 Task: Look for organic products only.
Action: Mouse pressed left at (25, 125)
Screenshot: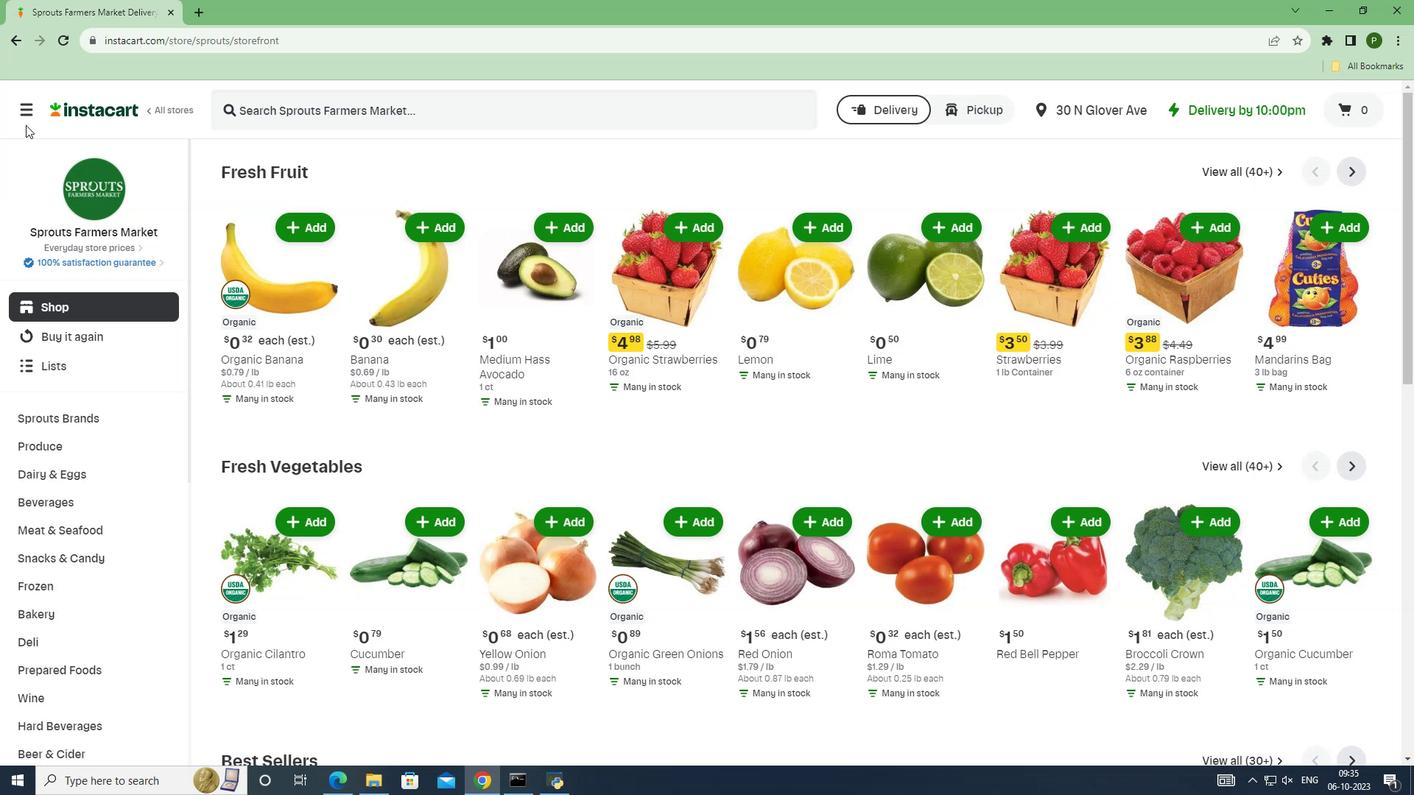 
Action: Mouse moved to (25, 116)
Screenshot: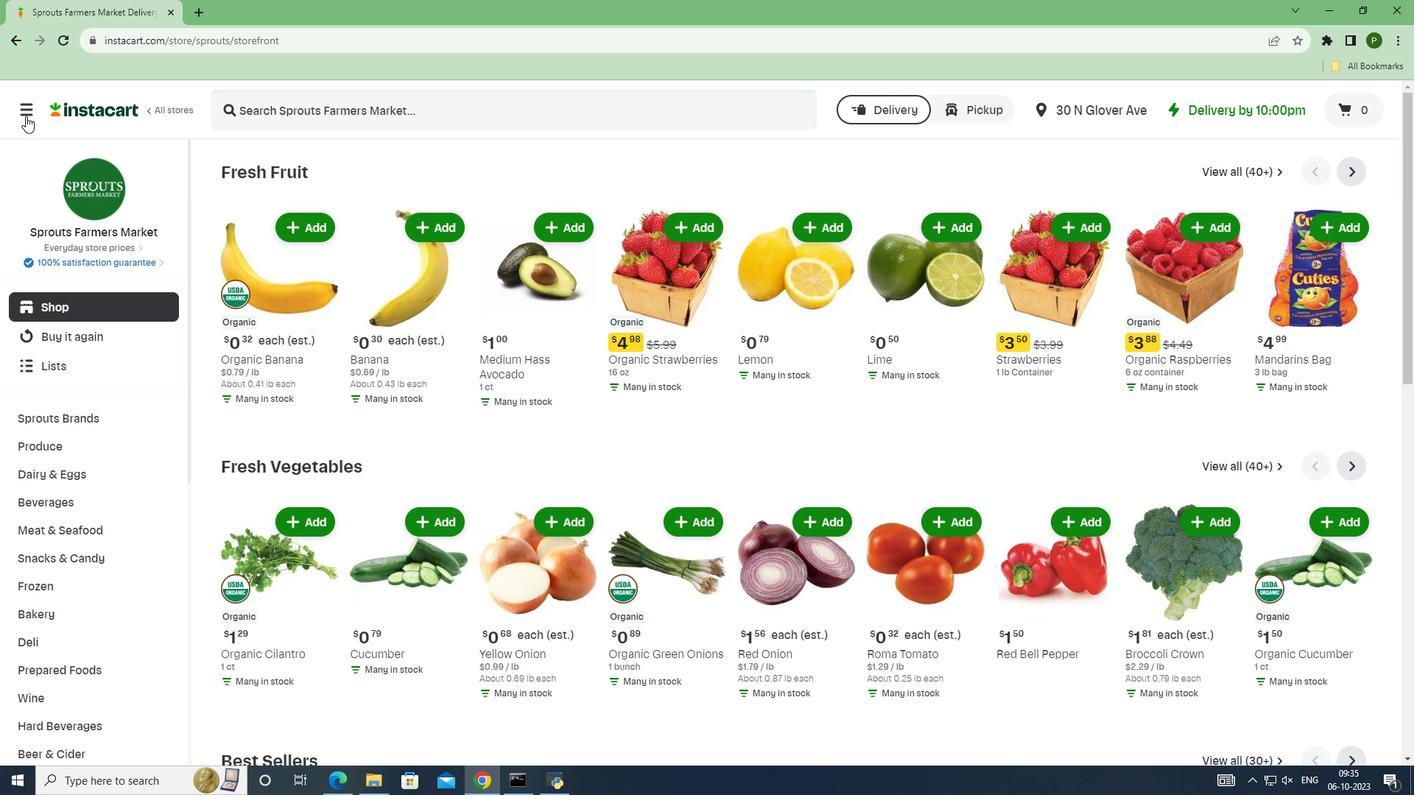 
Action: Mouse pressed left at (25, 116)
Screenshot: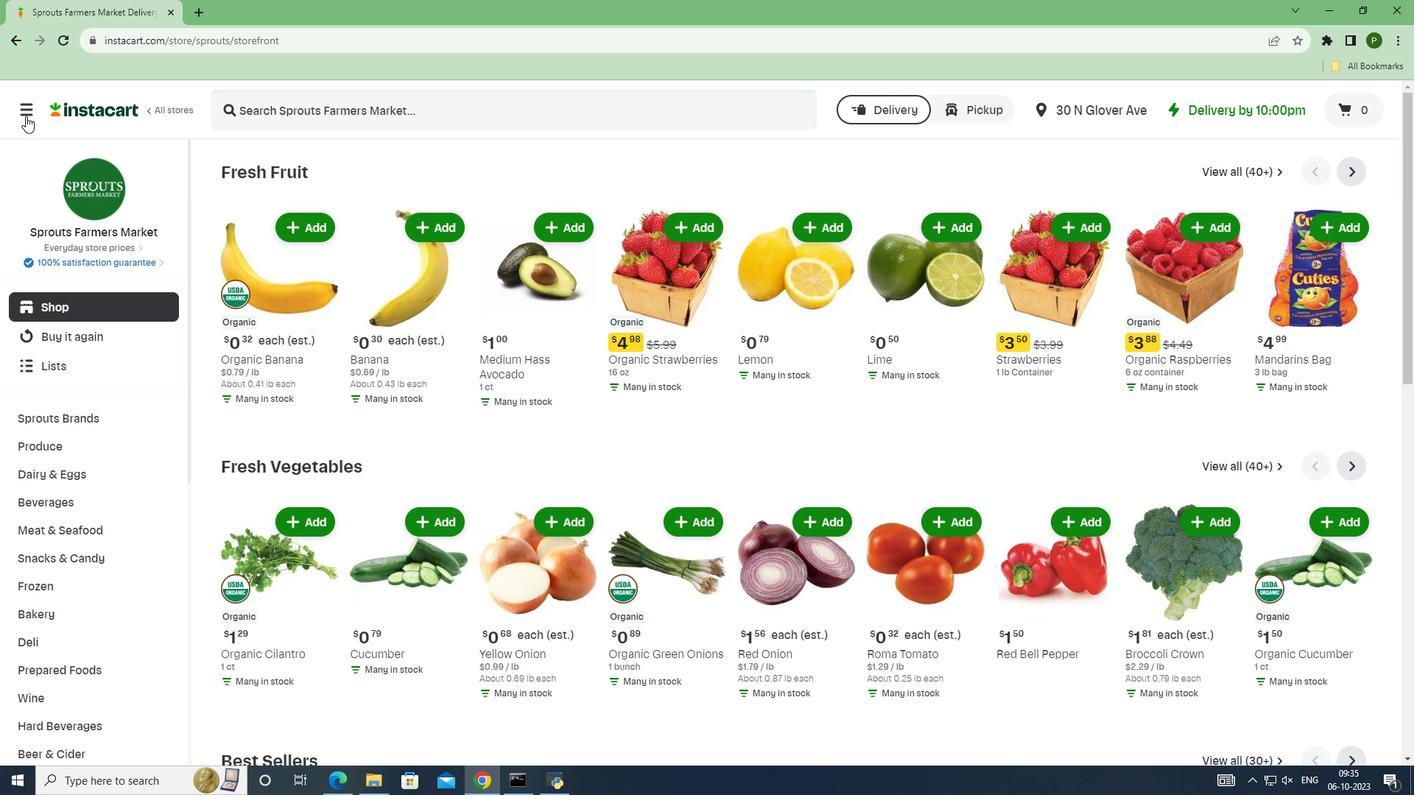 
Action: Mouse moved to (46, 386)
Screenshot: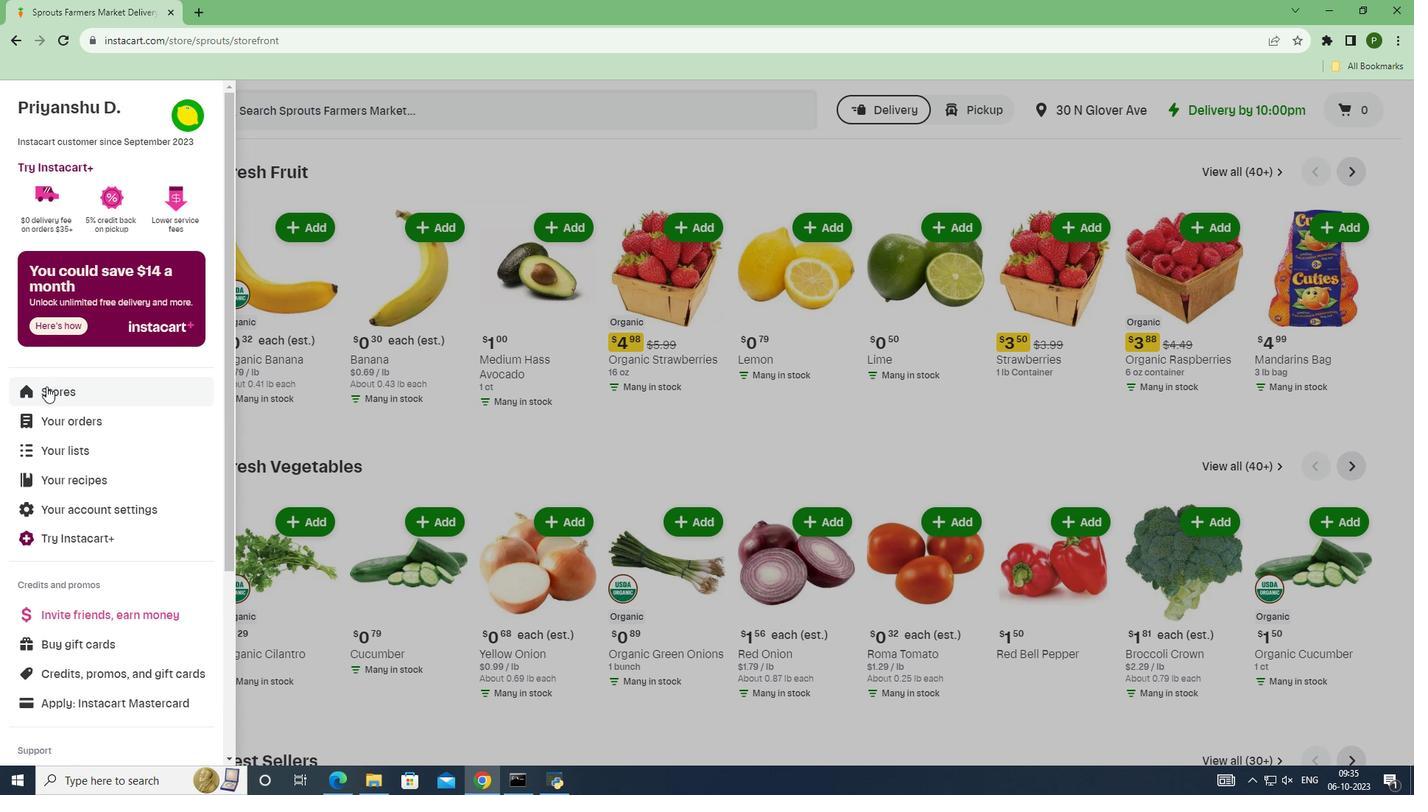 
Action: Mouse pressed left at (46, 386)
Screenshot: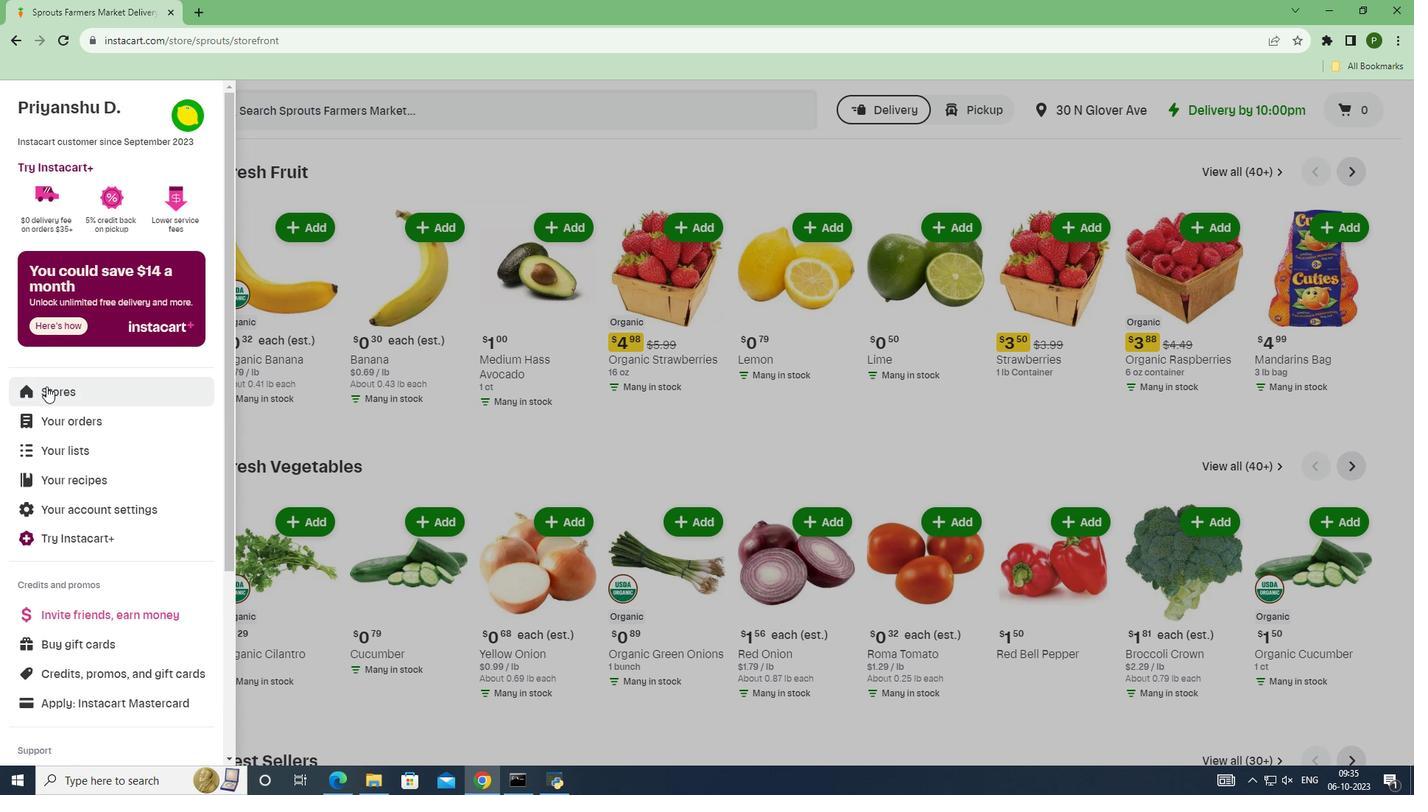 
Action: Mouse moved to (326, 173)
Screenshot: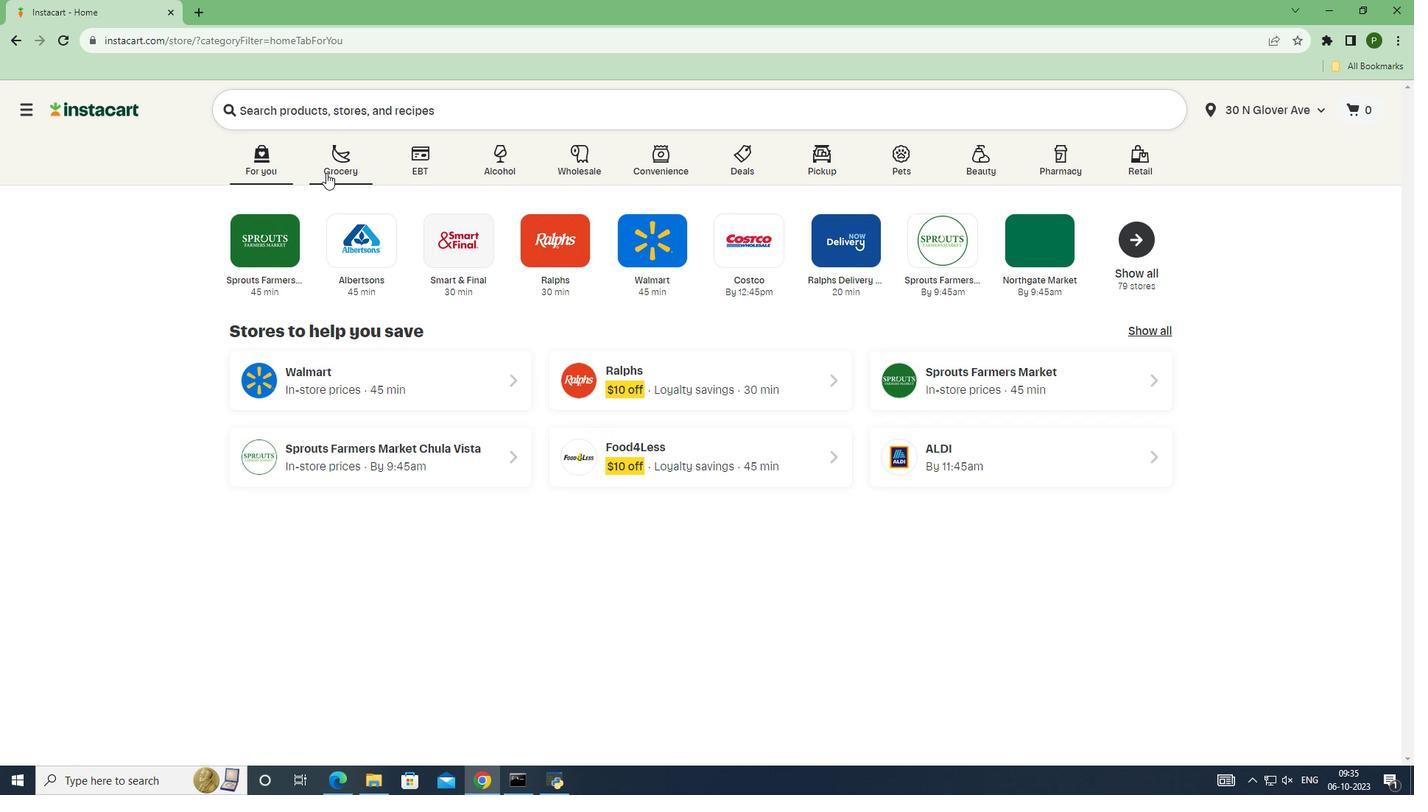 
Action: Mouse pressed left at (326, 173)
Screenshot: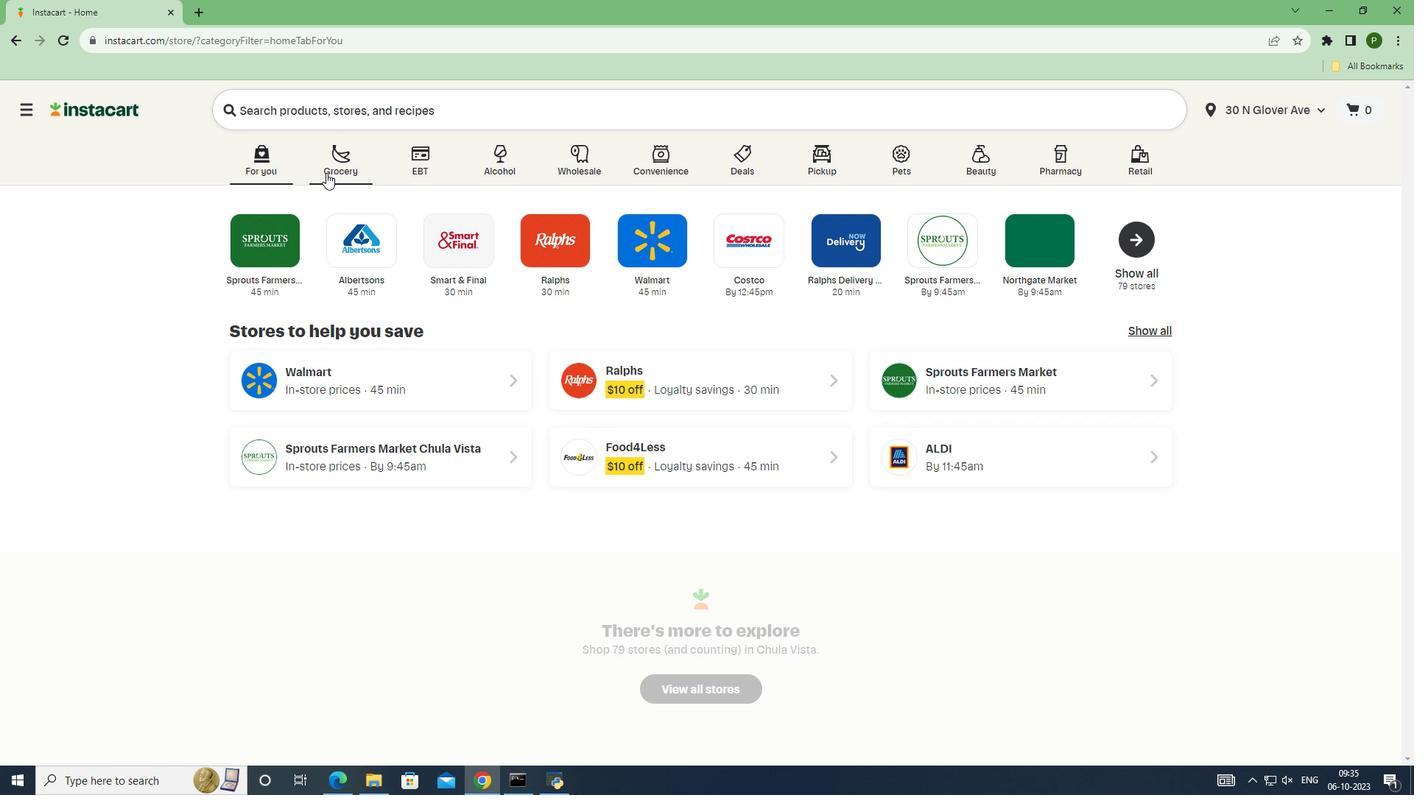 
Action: Mouse moved to (899, 337)
Screenshot: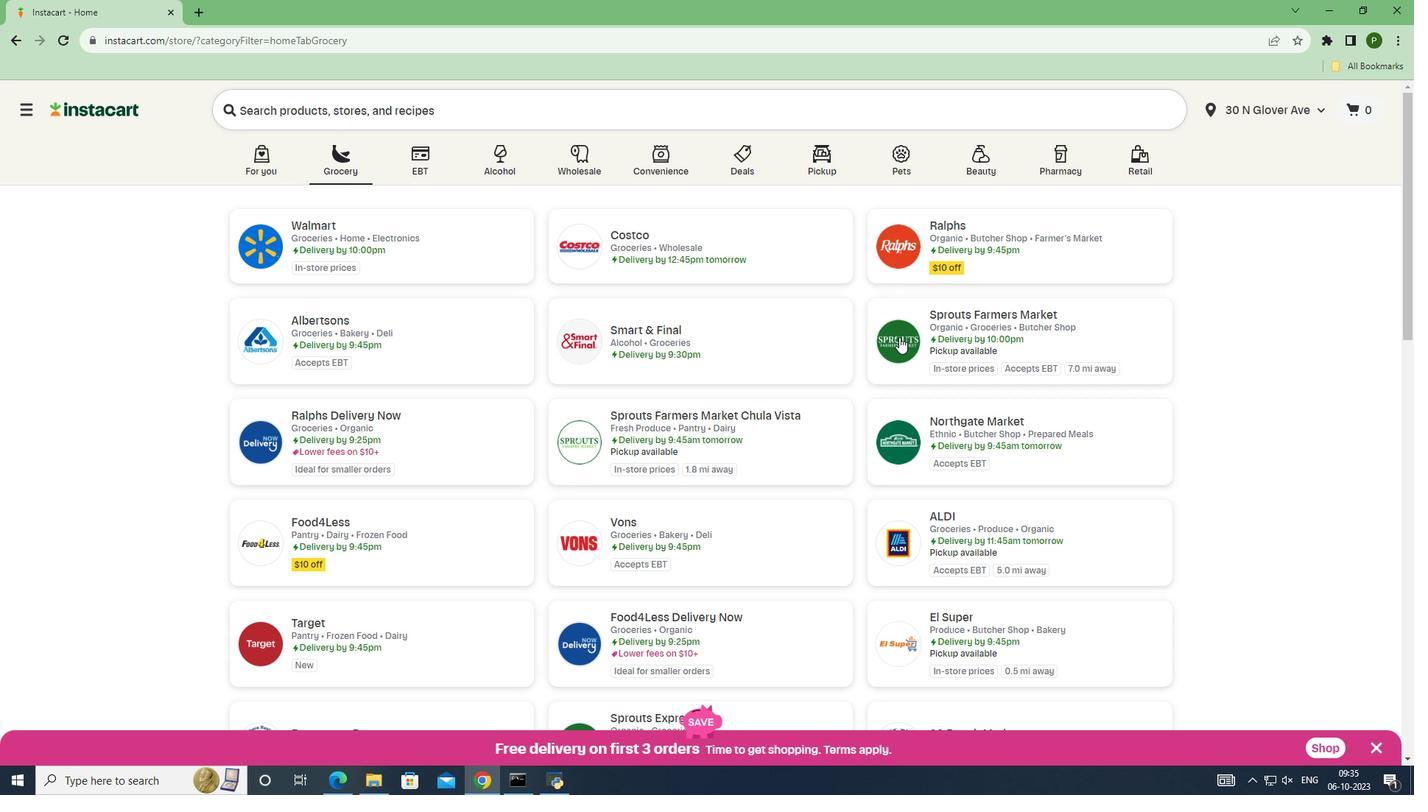 
Action: Mouse pressed left at (899, 337)
Screenshot: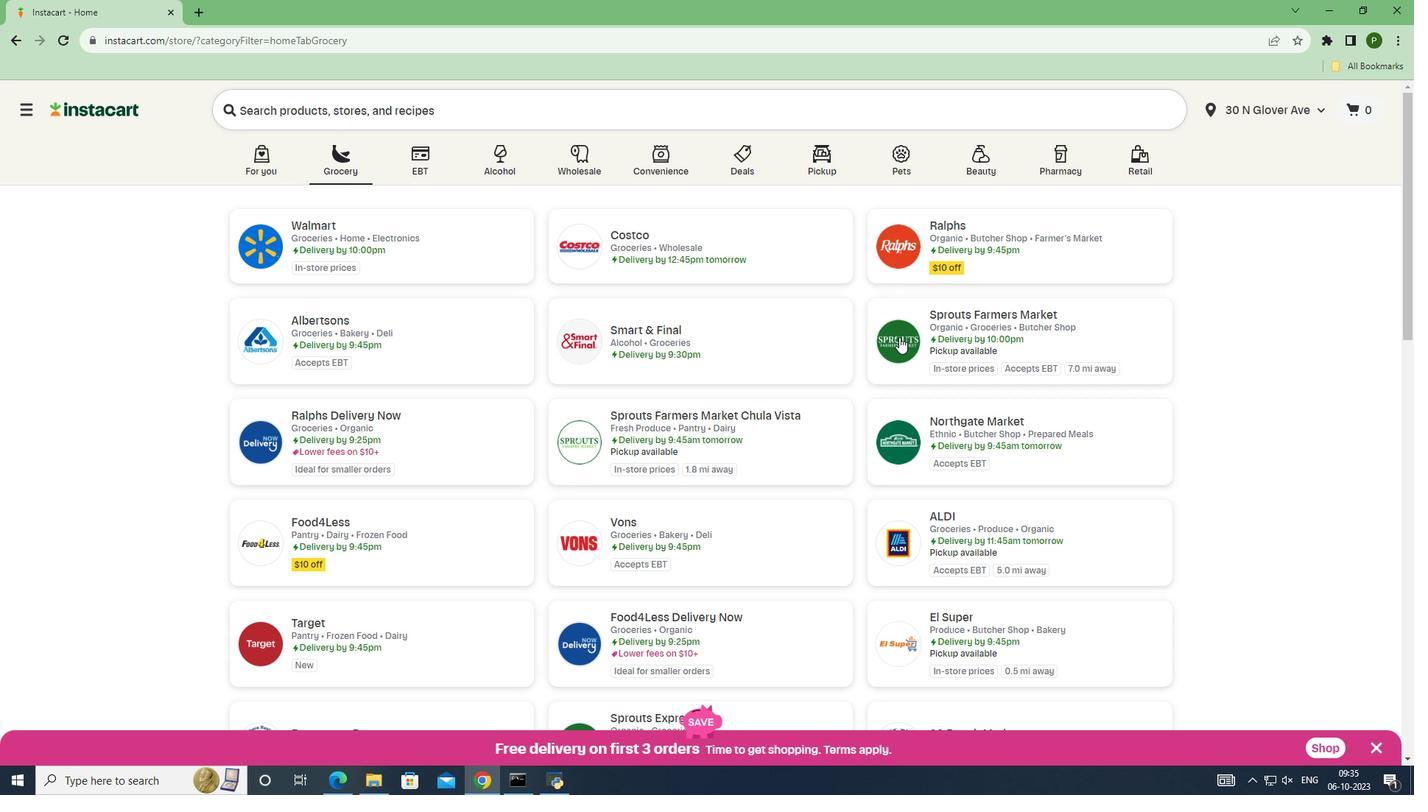 
Action: Mouse moved to (114, 414)
Screenshot: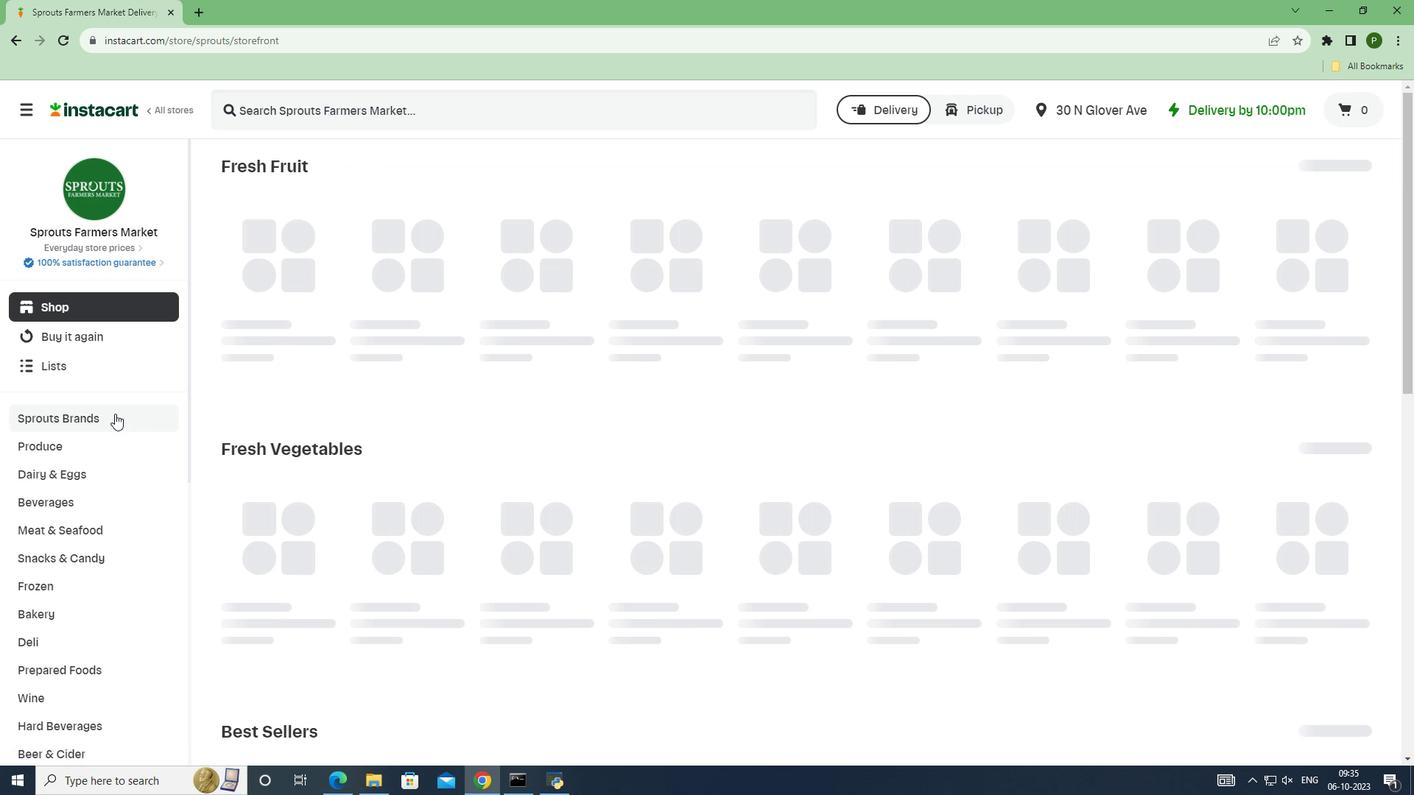 
Action: Mouse pressed left at (114, 414)
Screenshot: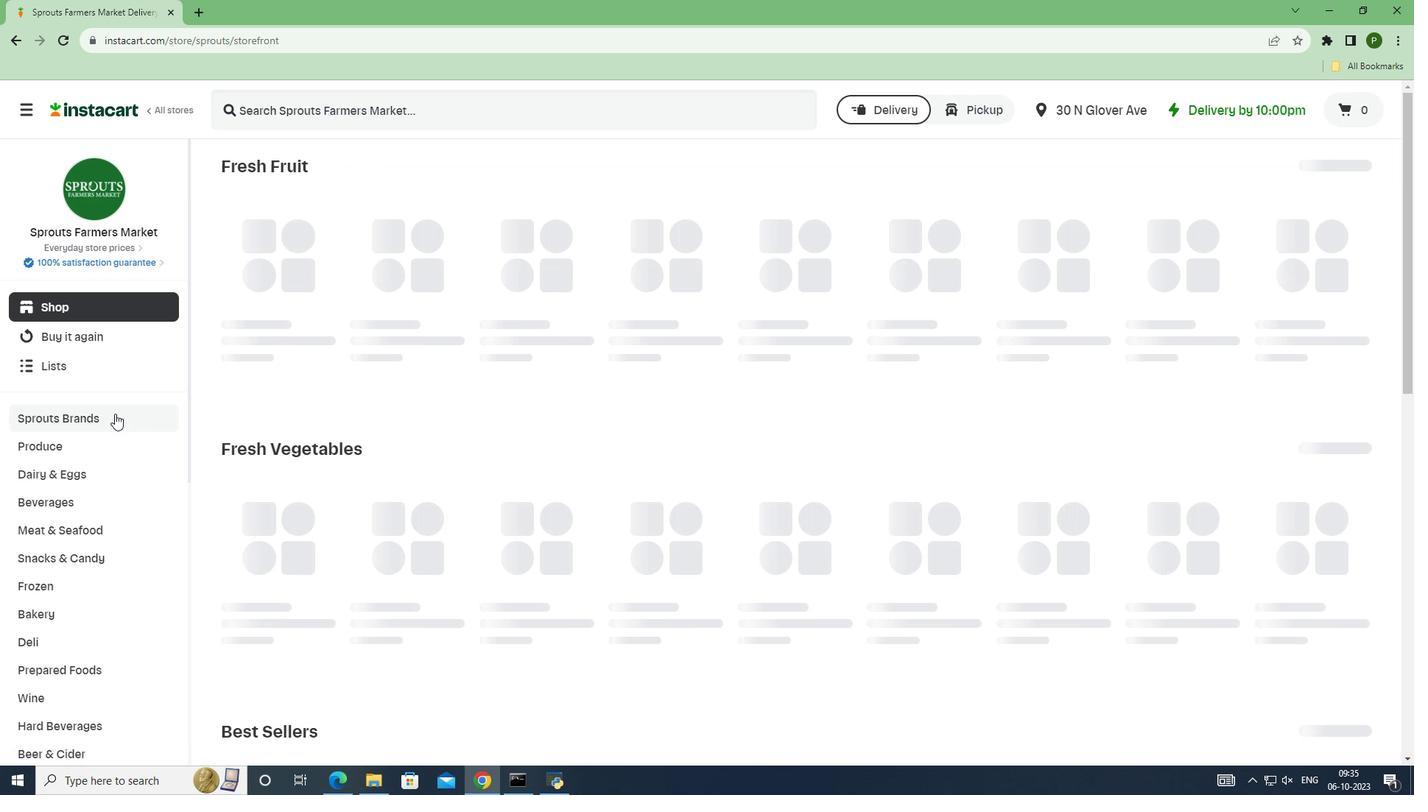 
Action: Mouse moved to (72, 613)
Screenshot: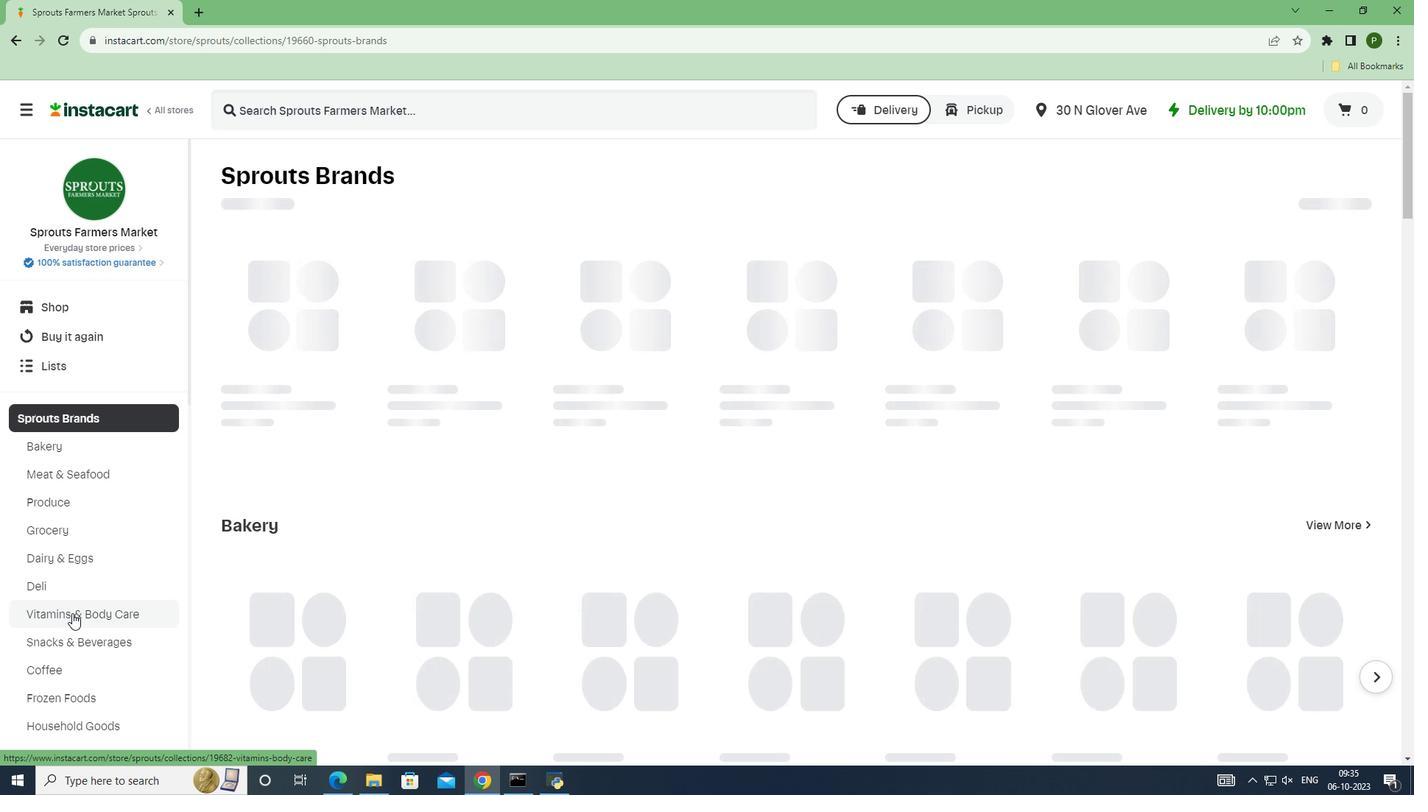 
Action: Mouse pressed left at (72, 613)
Screenshot: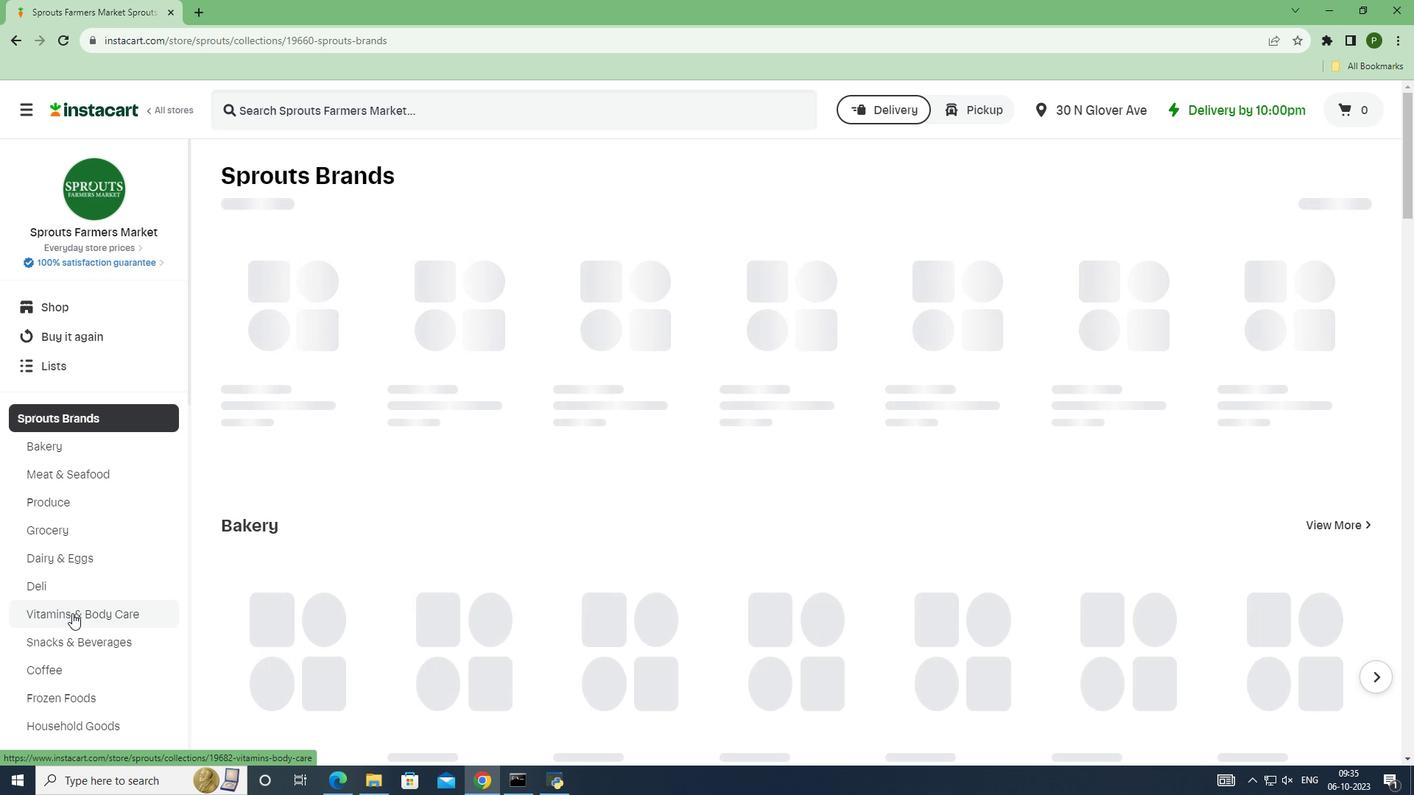 
Action: Mouse moved to (339, 213)
Screenshot: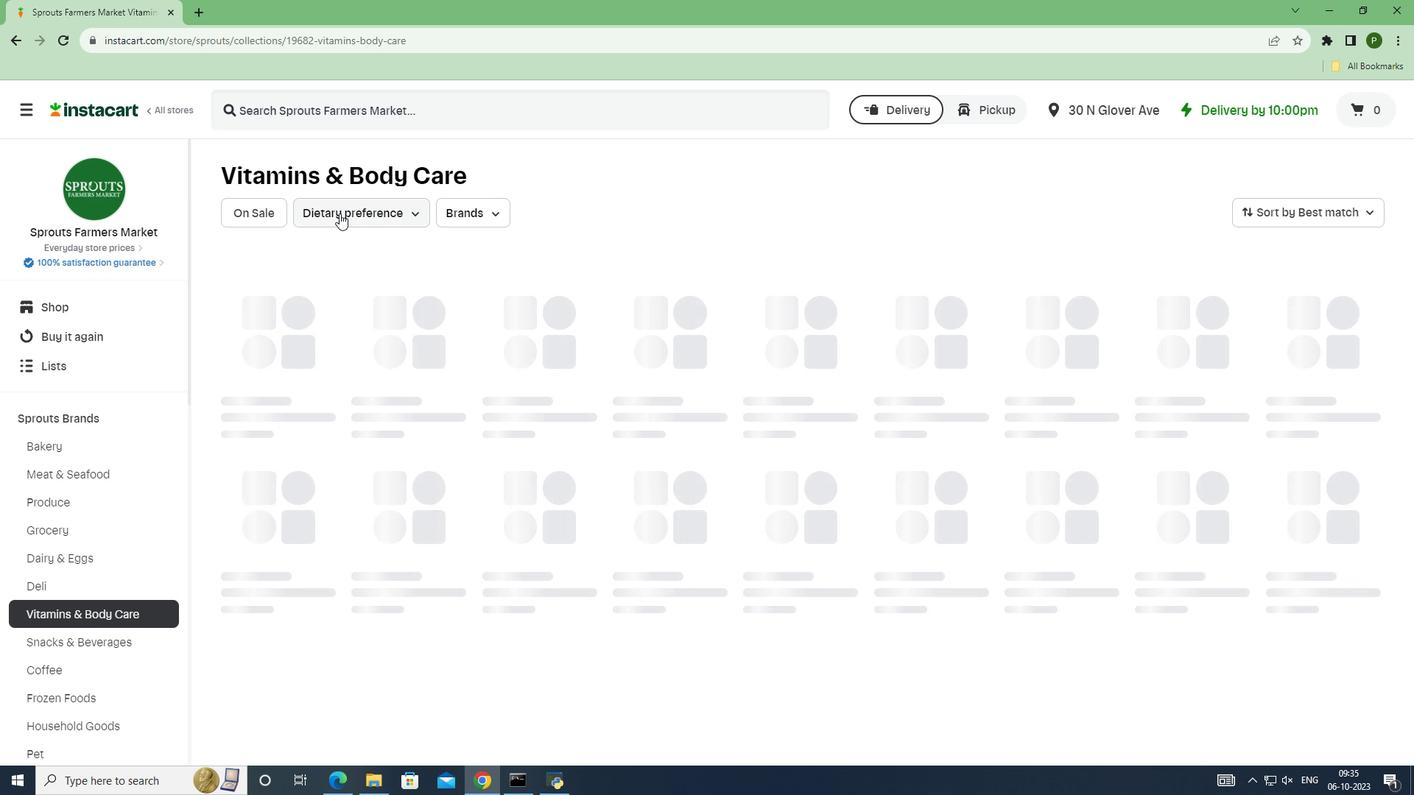 
Action: Mouse pressed left at (339, 213)
Screenshot: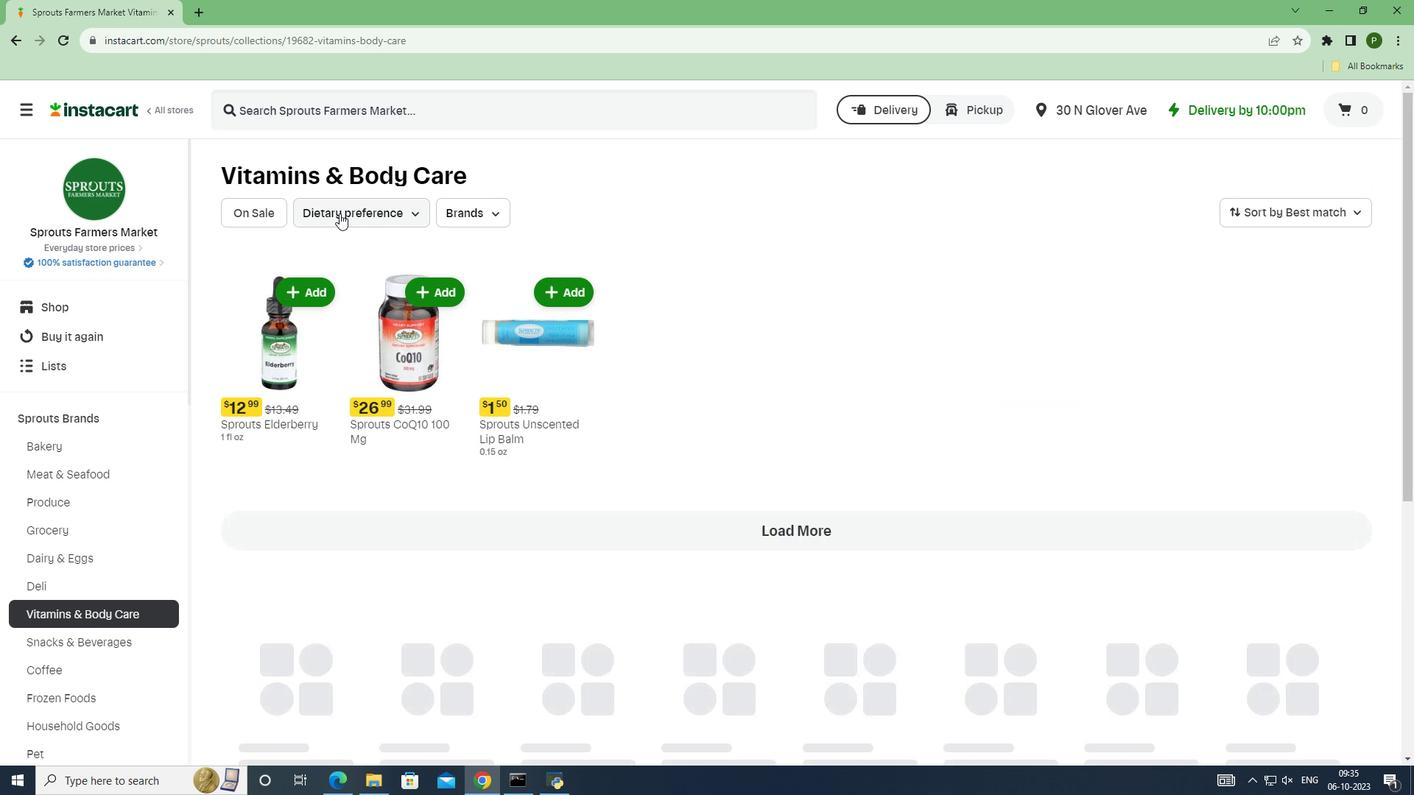 
Action: Mouse moved to (344, 291)
Screenshot: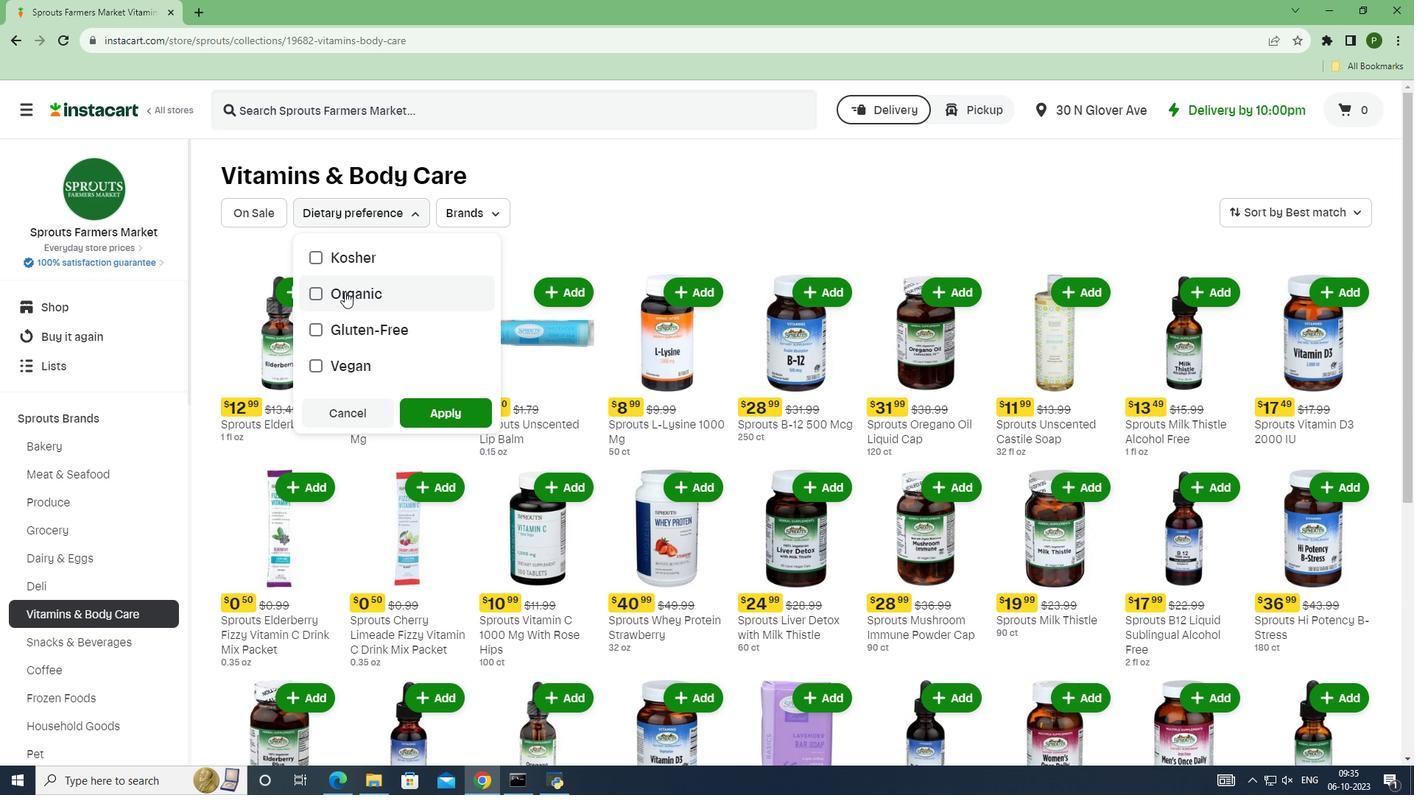 
Action: Mouse pressed left at (344, 291)
Screenshot: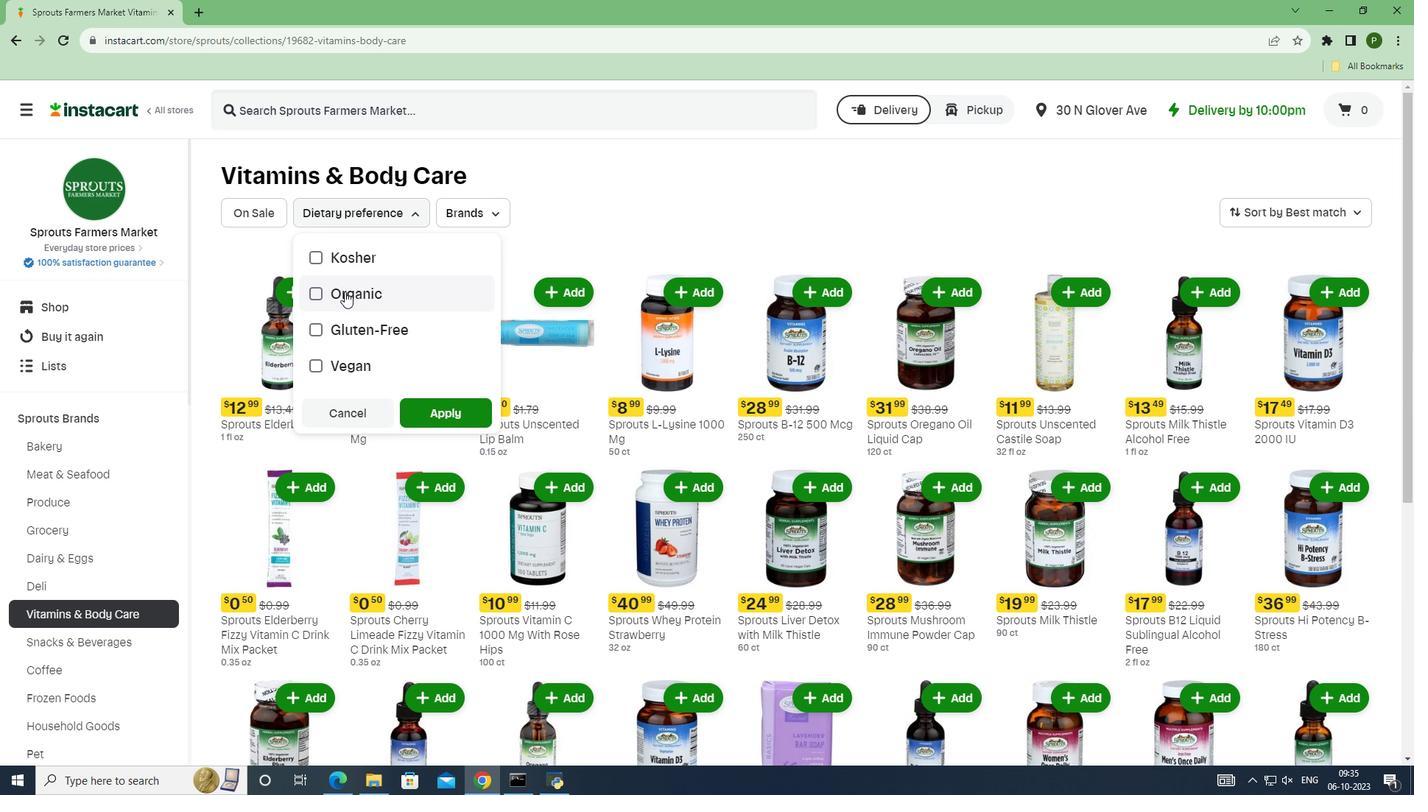
Action: Mouse moved to (435, 409)
Screenshot: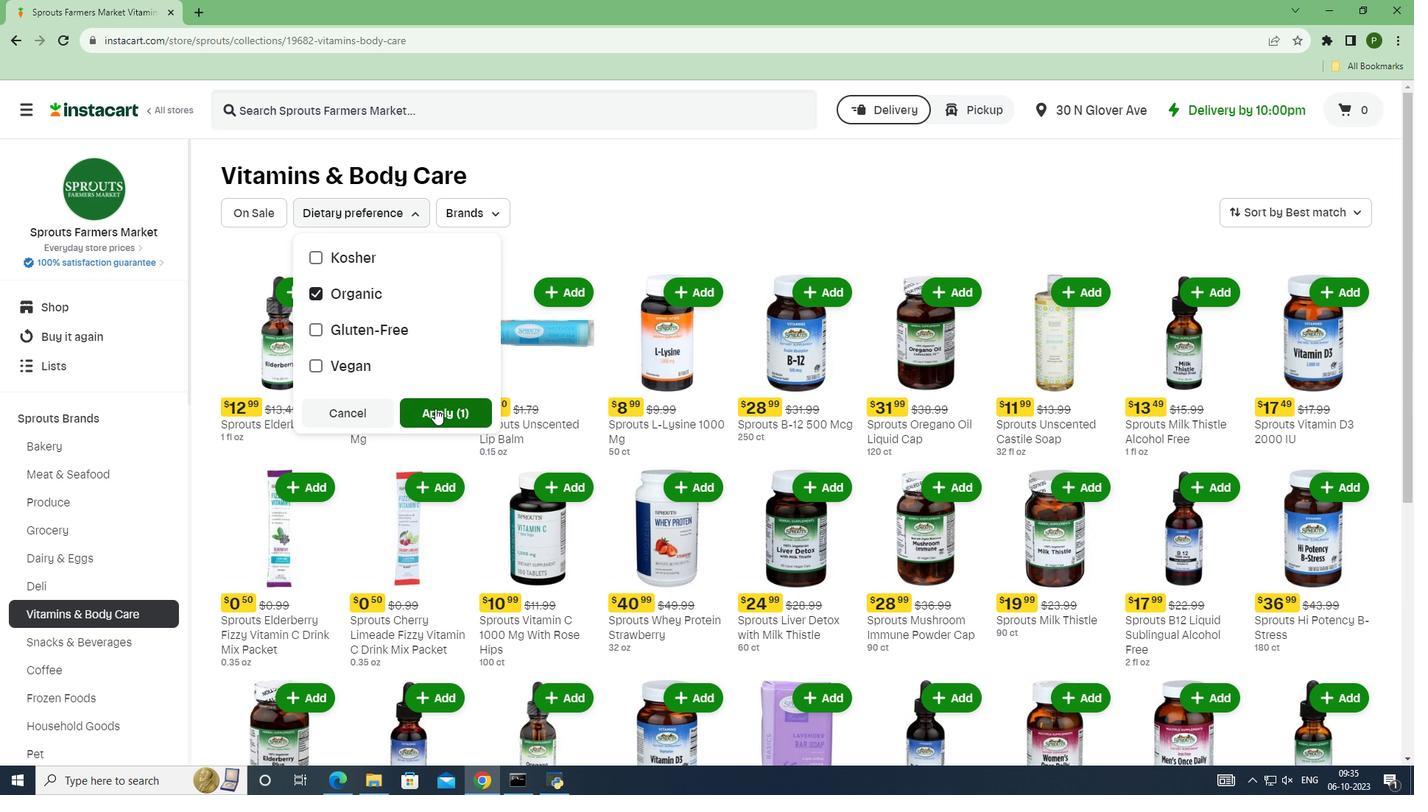 
Action: Mouse pressed left at (435, 409)
Screenshot: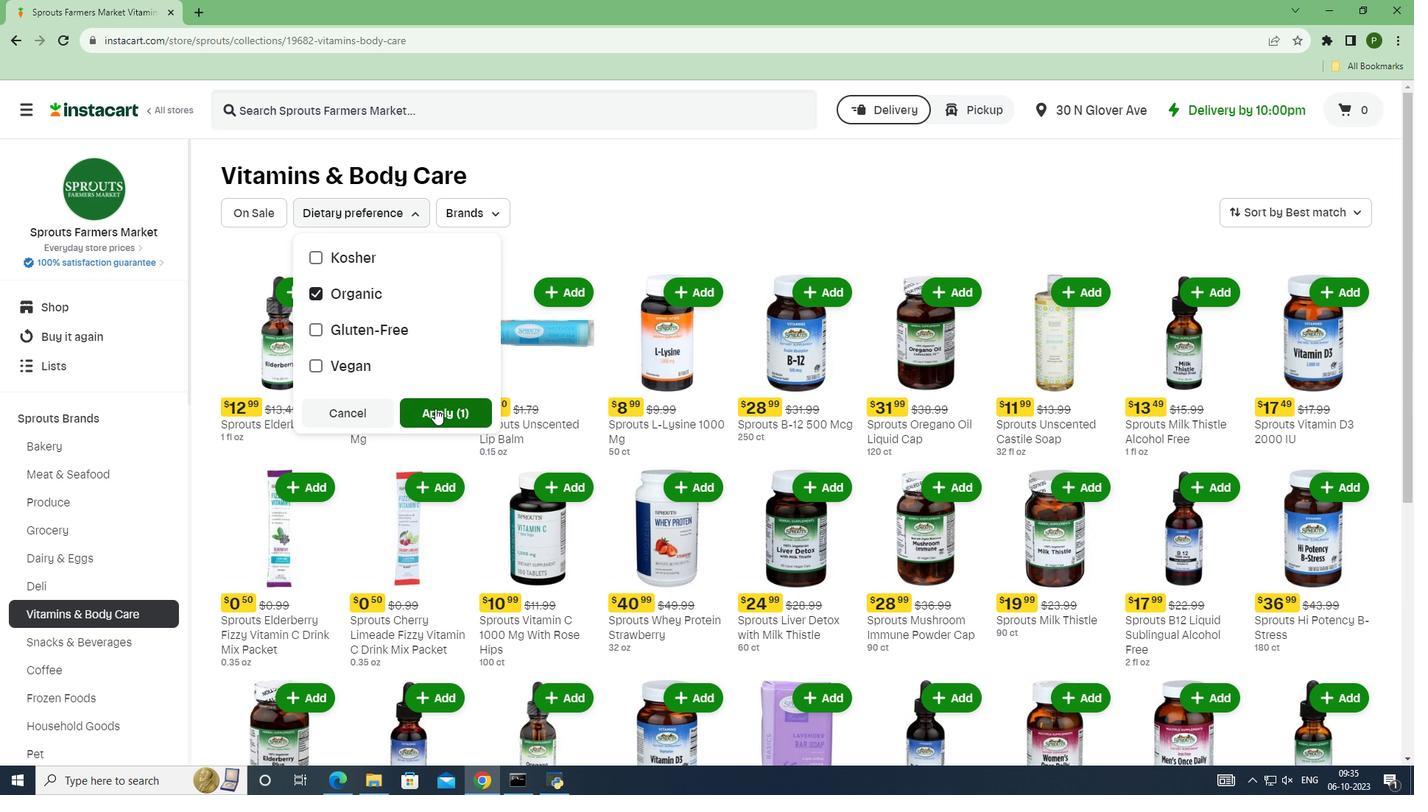 
Action: Mouse moved to (644, 275)
Screenshot: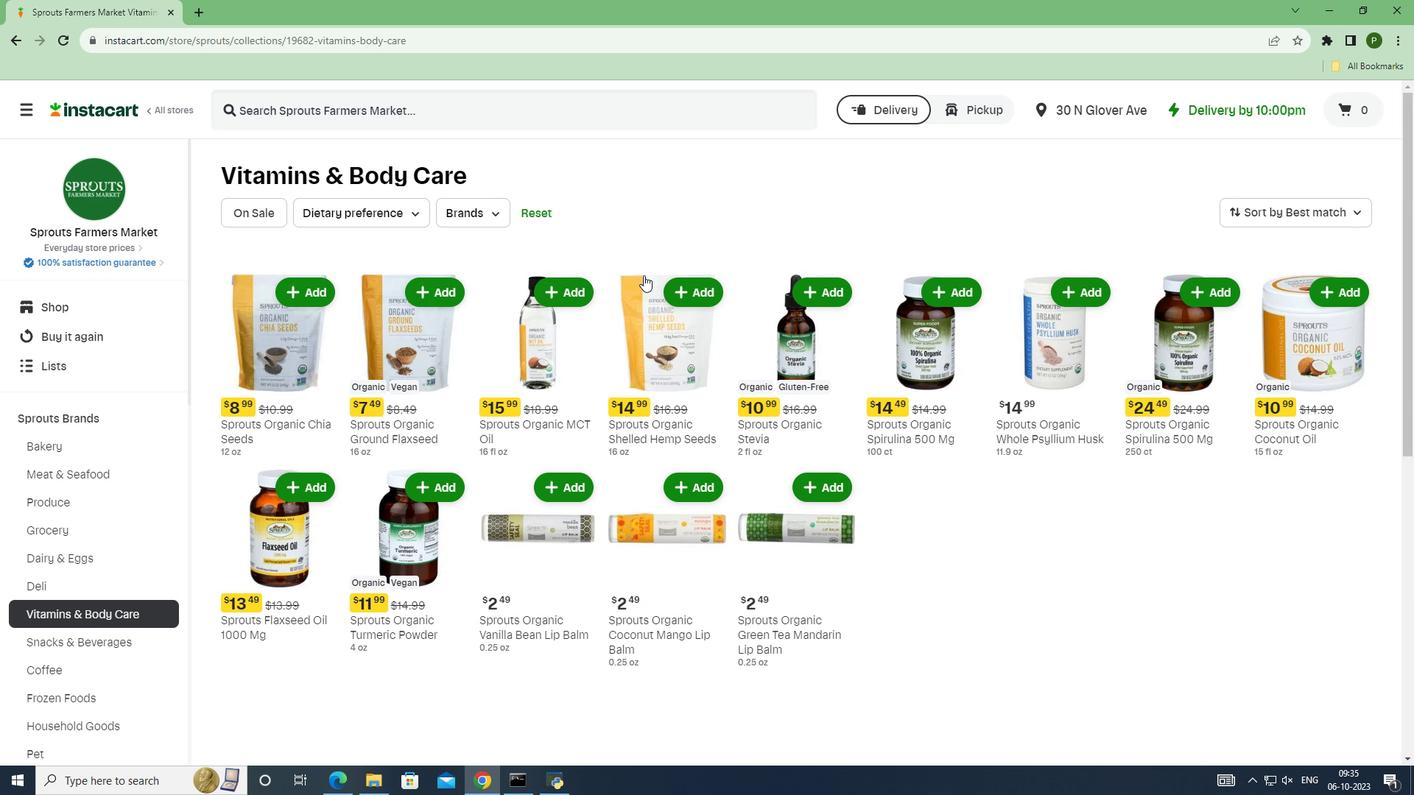 
